 Task: Add the task  Implement a feature for users to track and manage their expenses on a budget to the section Error Handling Sprint in the project XcelTech and add a Due Date to the respective task as 2024/01/10.
Action: Mouse moved to (478, 292)
Screenshot: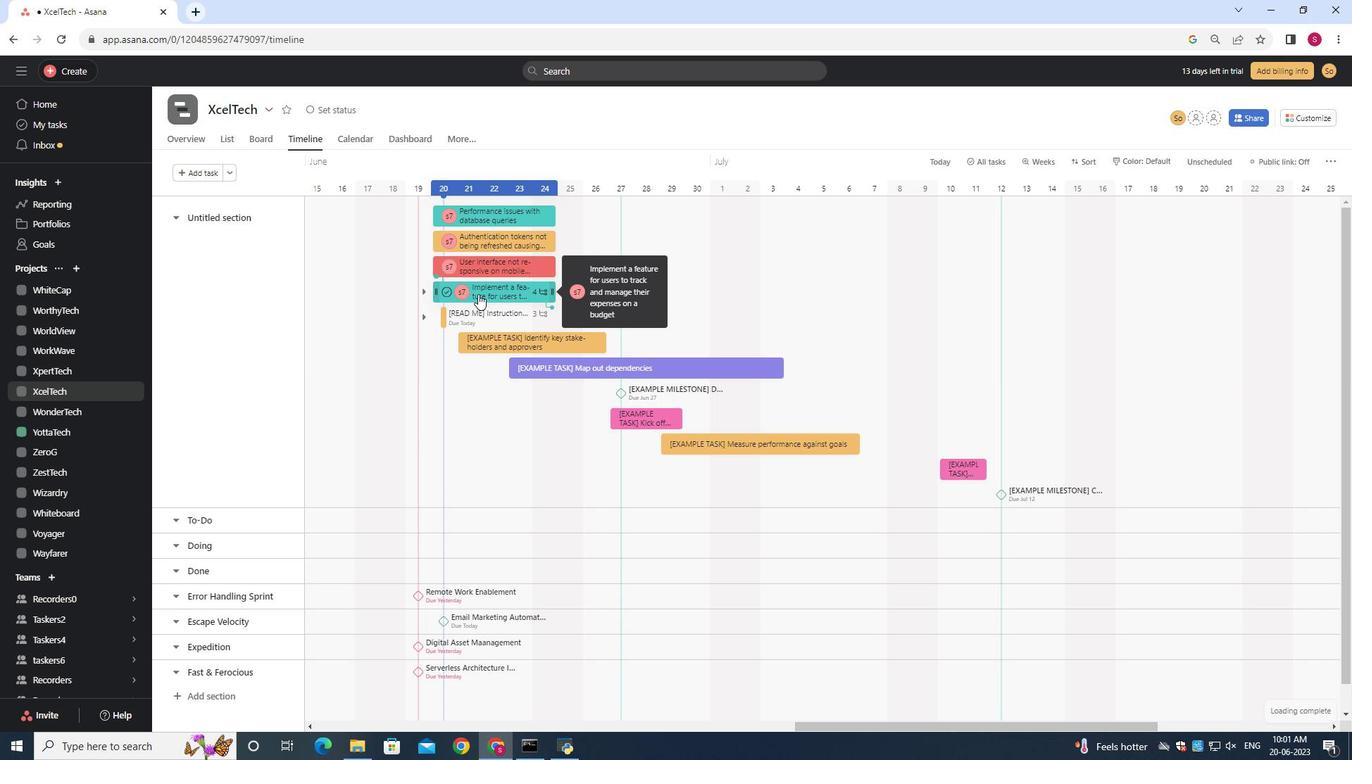 
Action: Mouse pressed left at (478, 292)
Screenshot: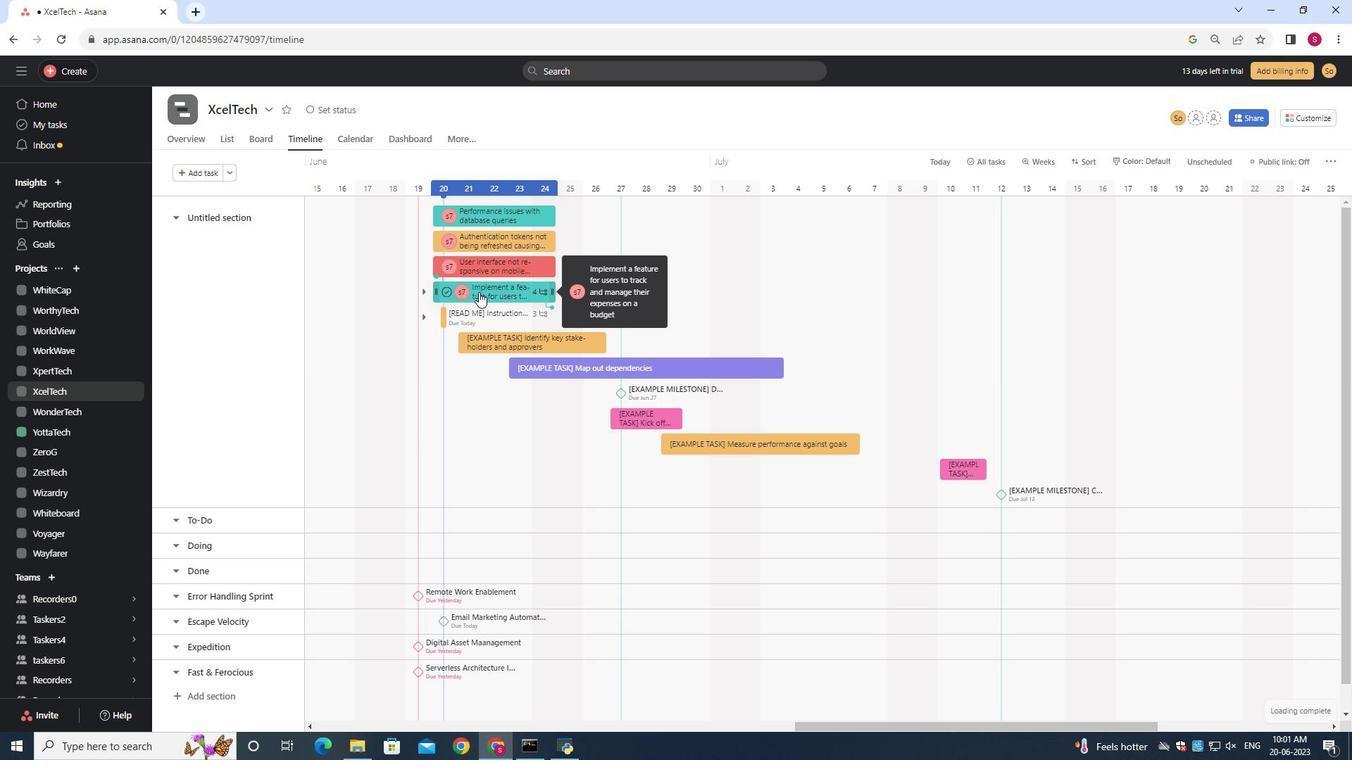 
Action: Mouse moved to (1102, 310)
Screenshot: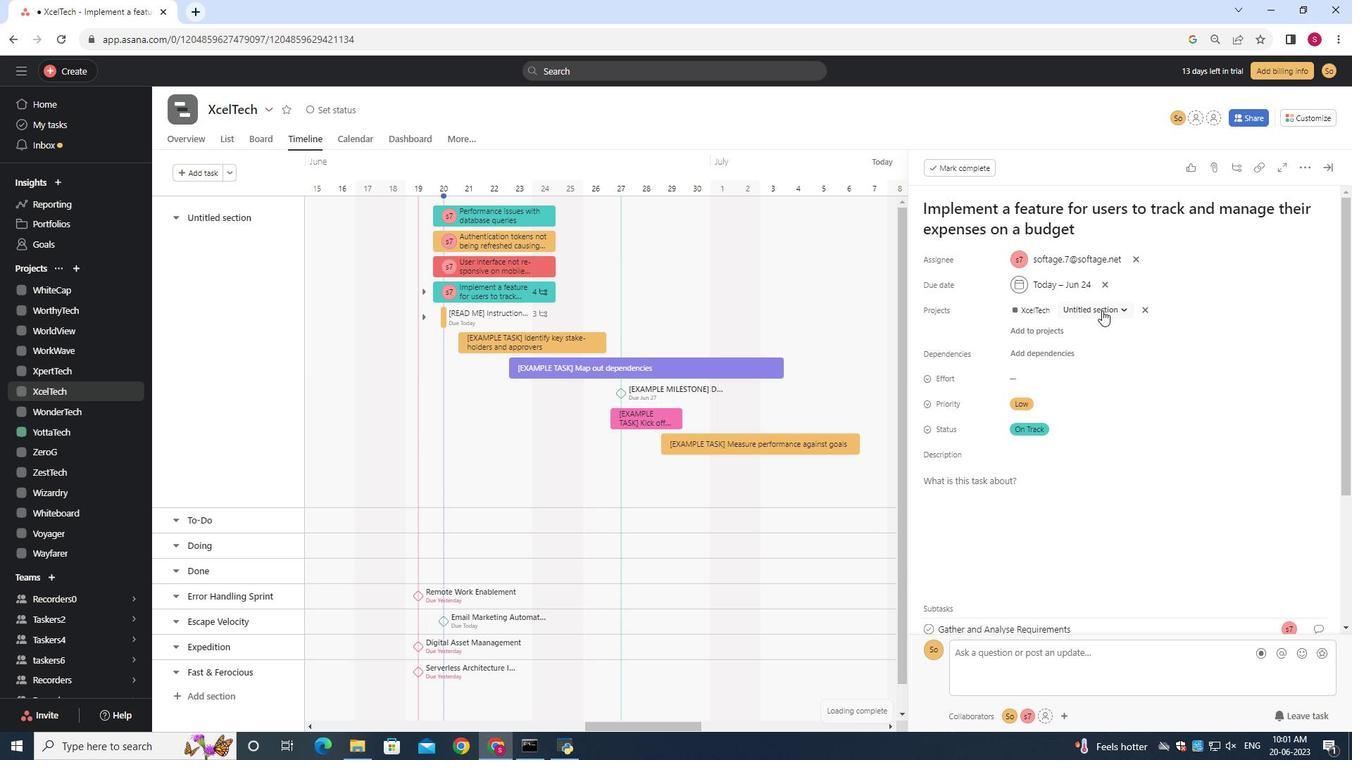 
Action: Mouse pressed left at (1102, 310)
Screenshot: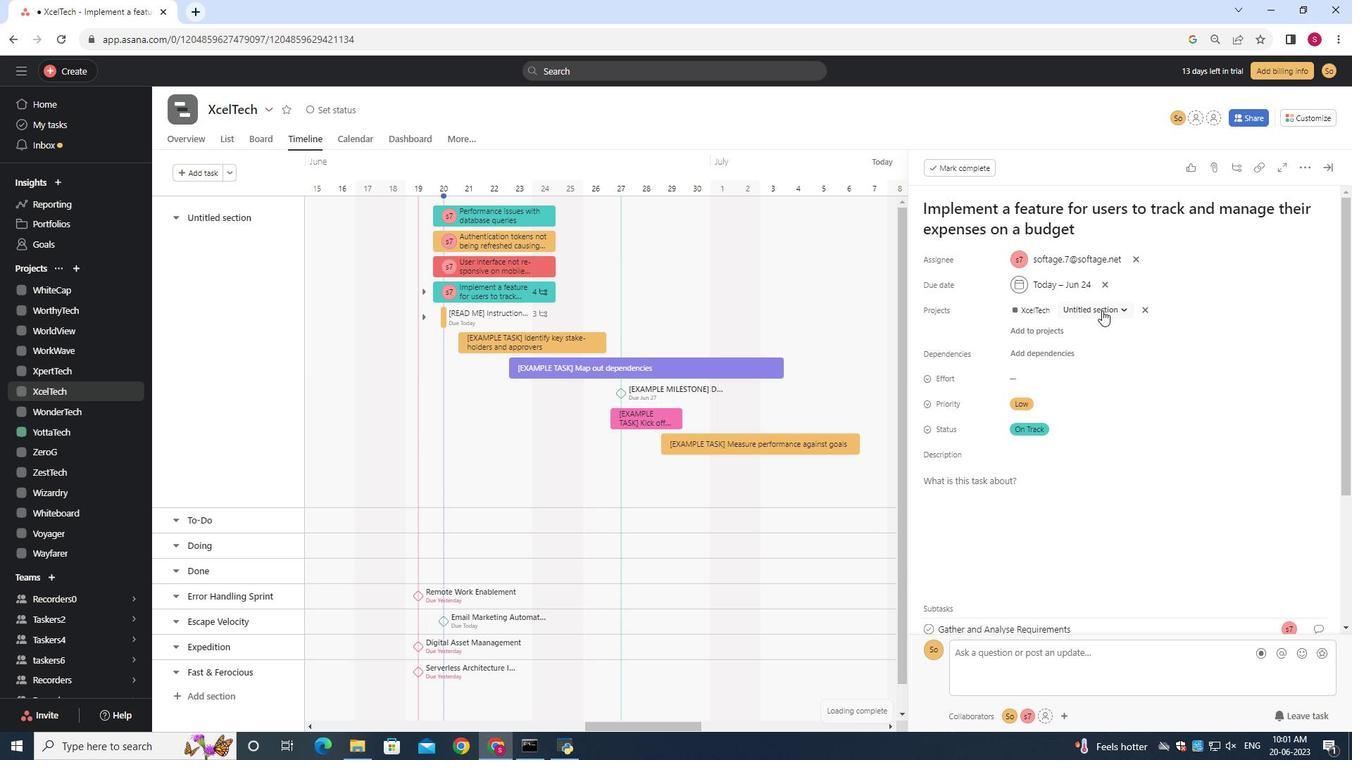 
Action: Mouse moved to (1082, 434)
Screenshot: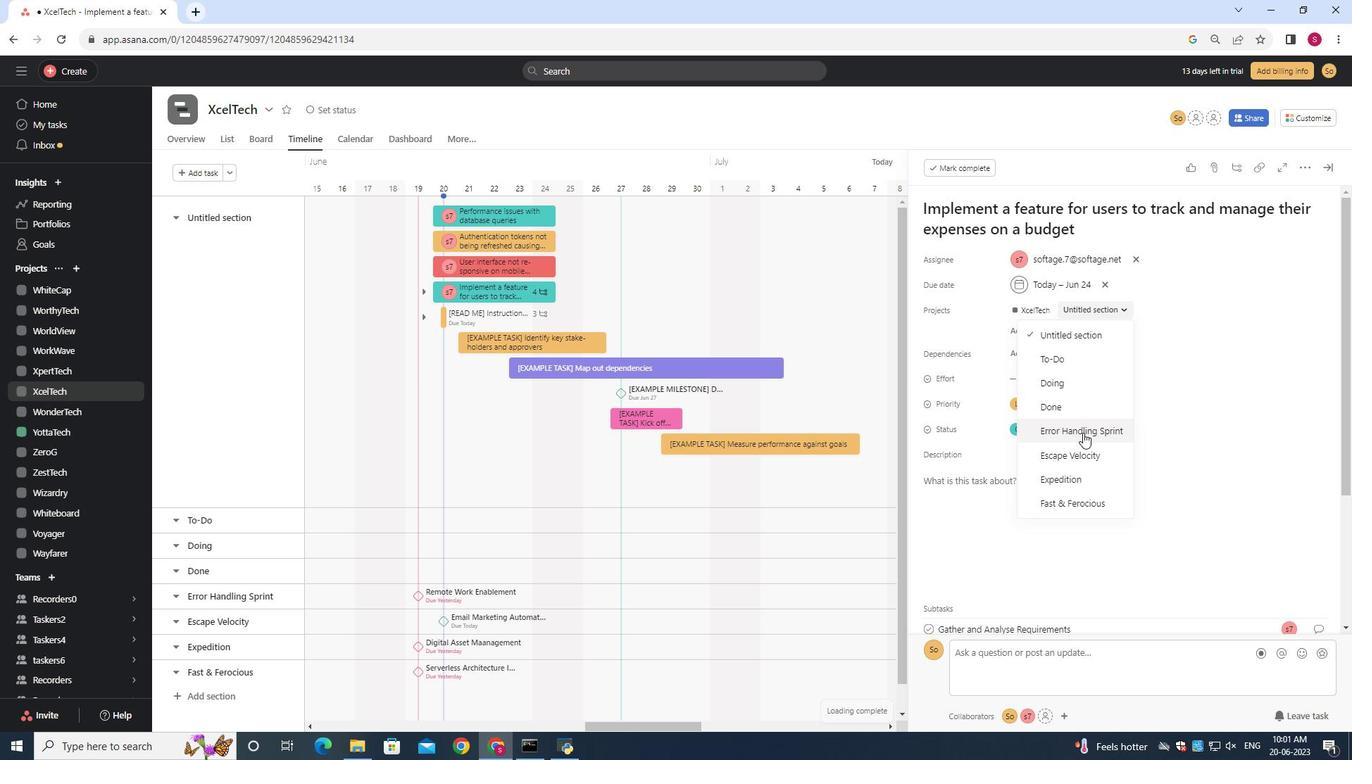 
Action: Mouse pressed left at (1082, 434)
Screenshot: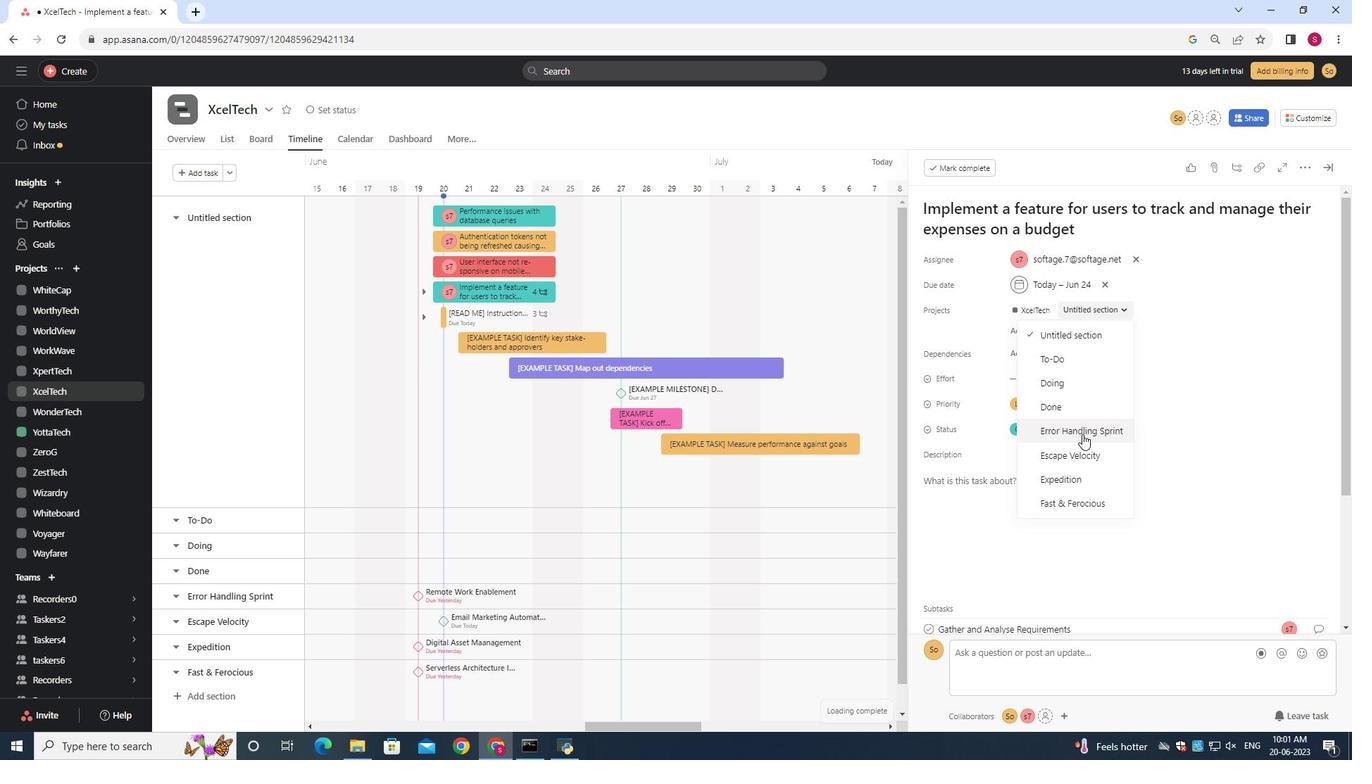 
Action: Mouse moved to (1102, 285)
Screenshot: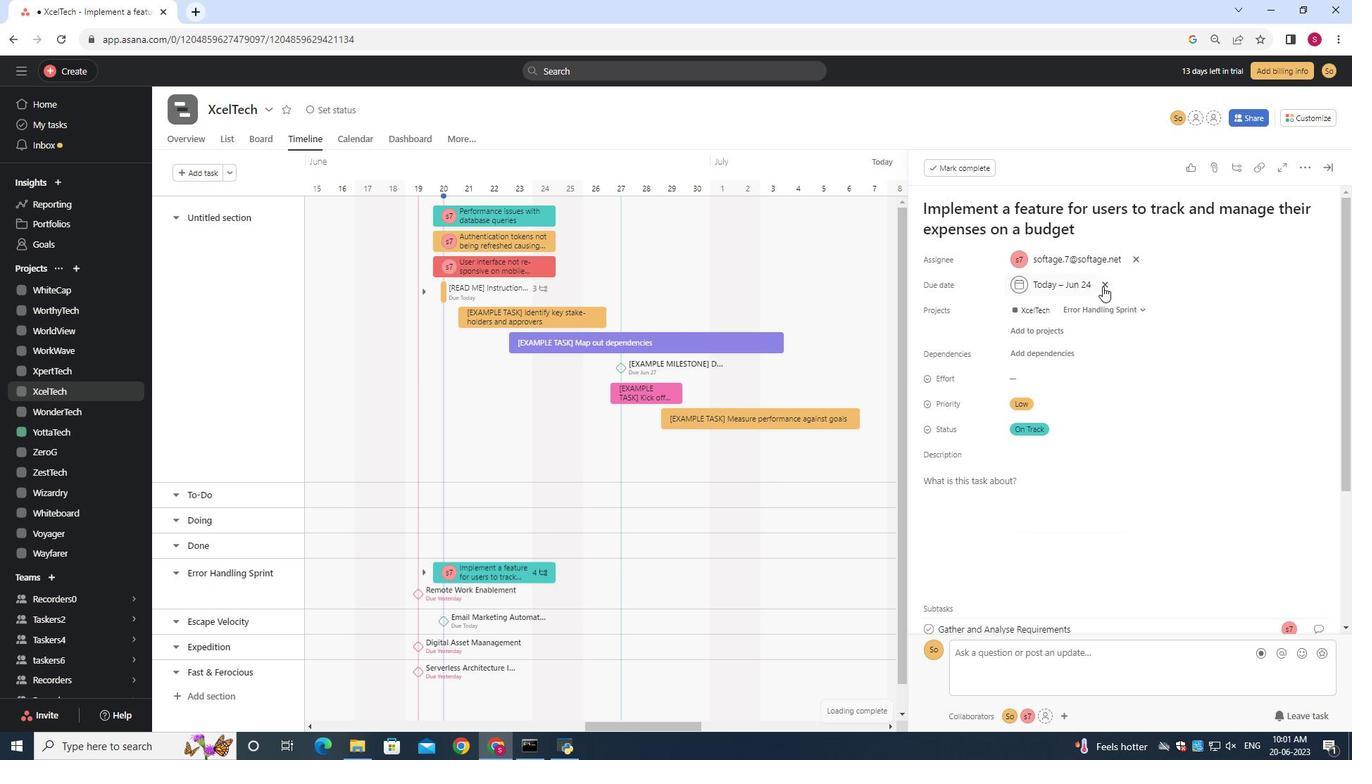 
Action: Mouse pressed left at (1102, 285)
Screenshot: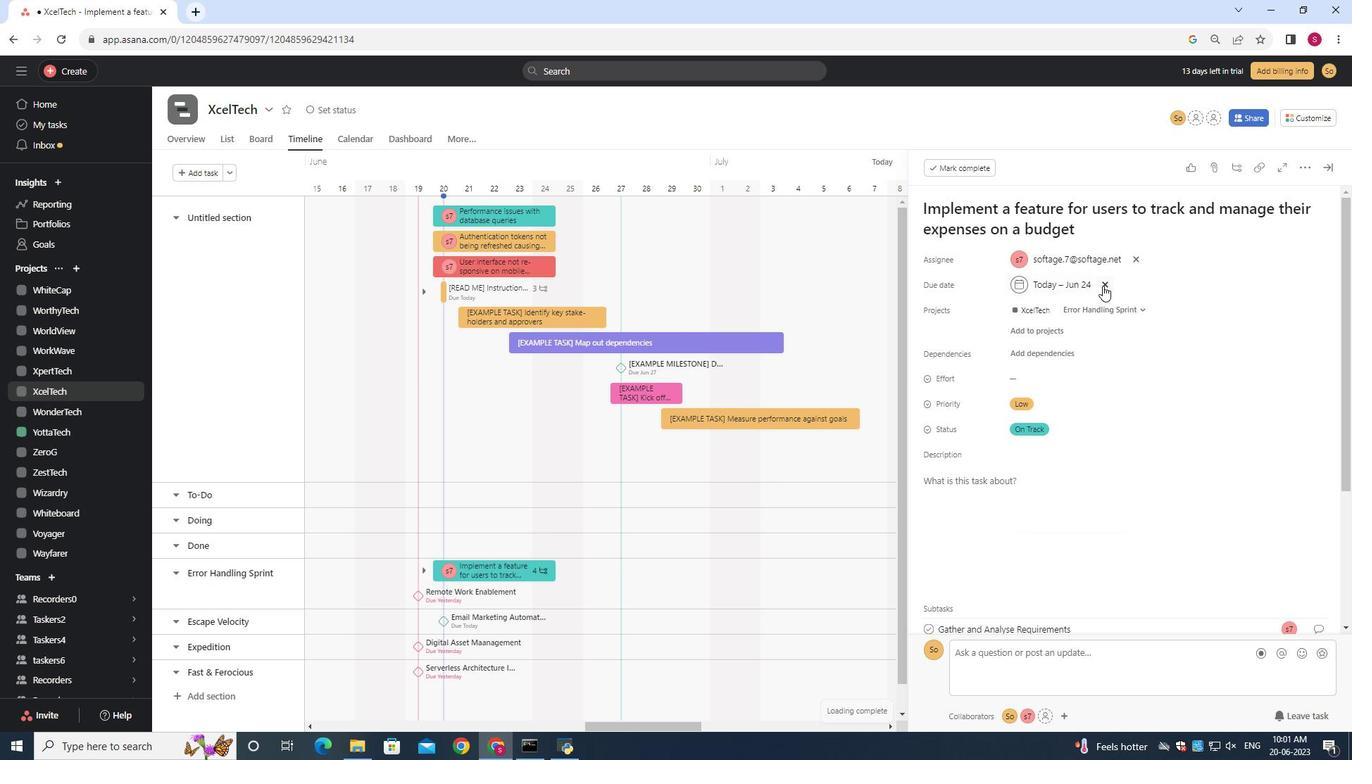 
Action: Mouse moved to (1053, 282)
Screenshot: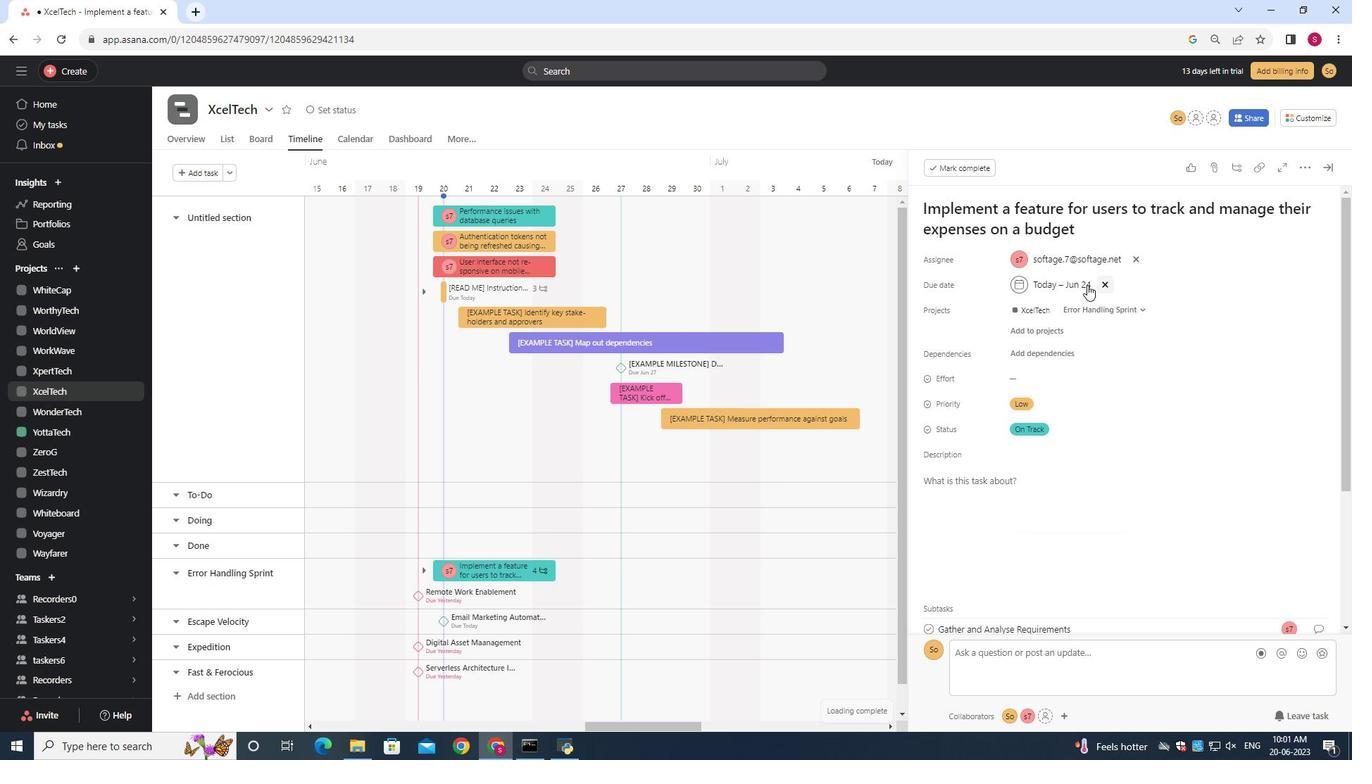 
Action: Mouse pressed left at (1053, 282)
Screenshot: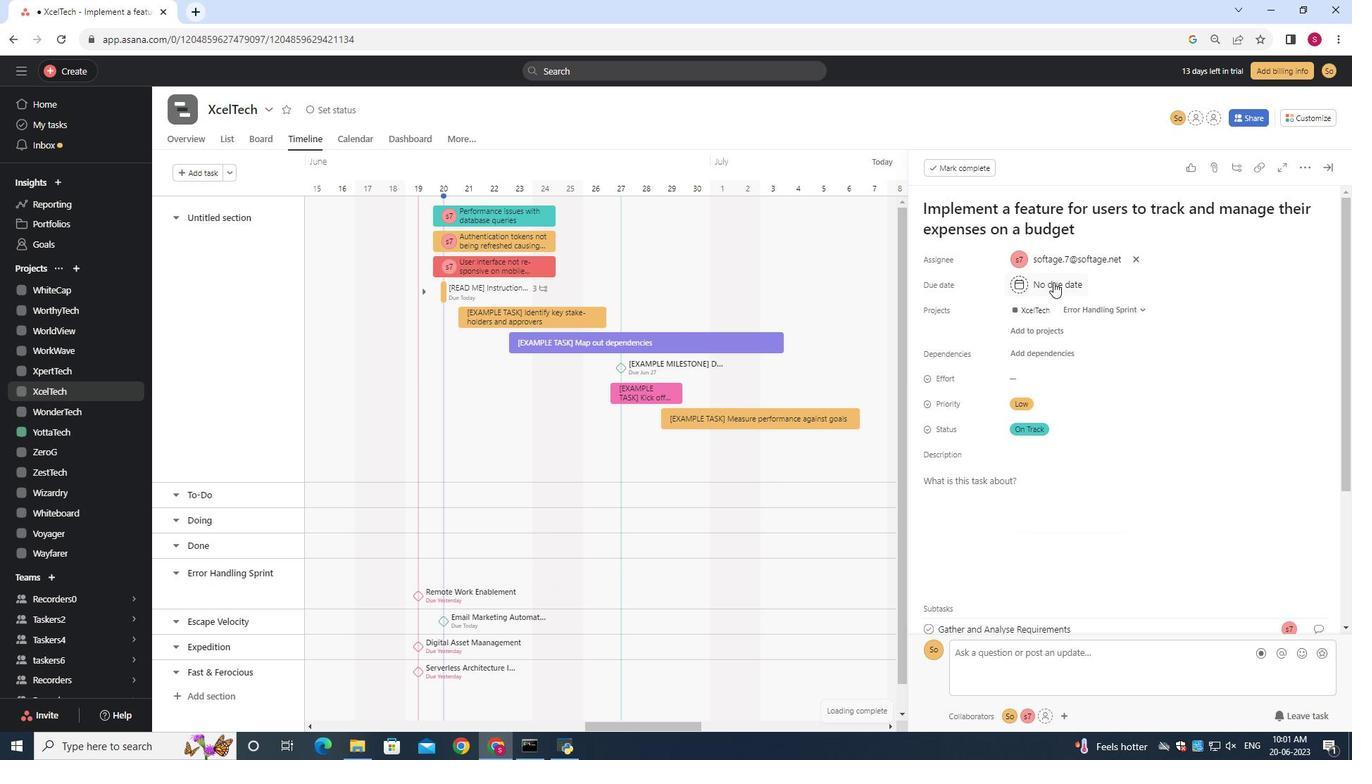 
Action: Mouse moved to (1054, 282)
Screenshot: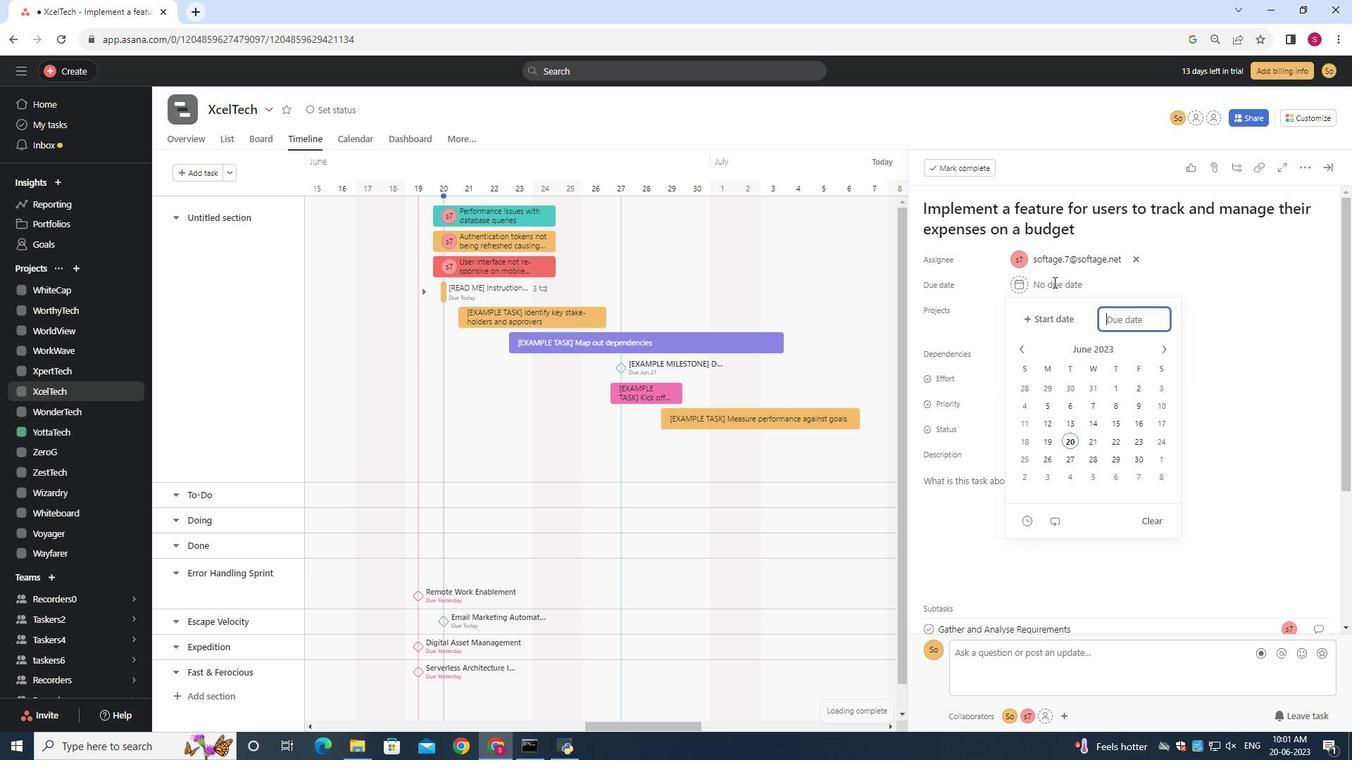 
Action: Key pressed 2024/01/10<Key.enter>
Screenshot: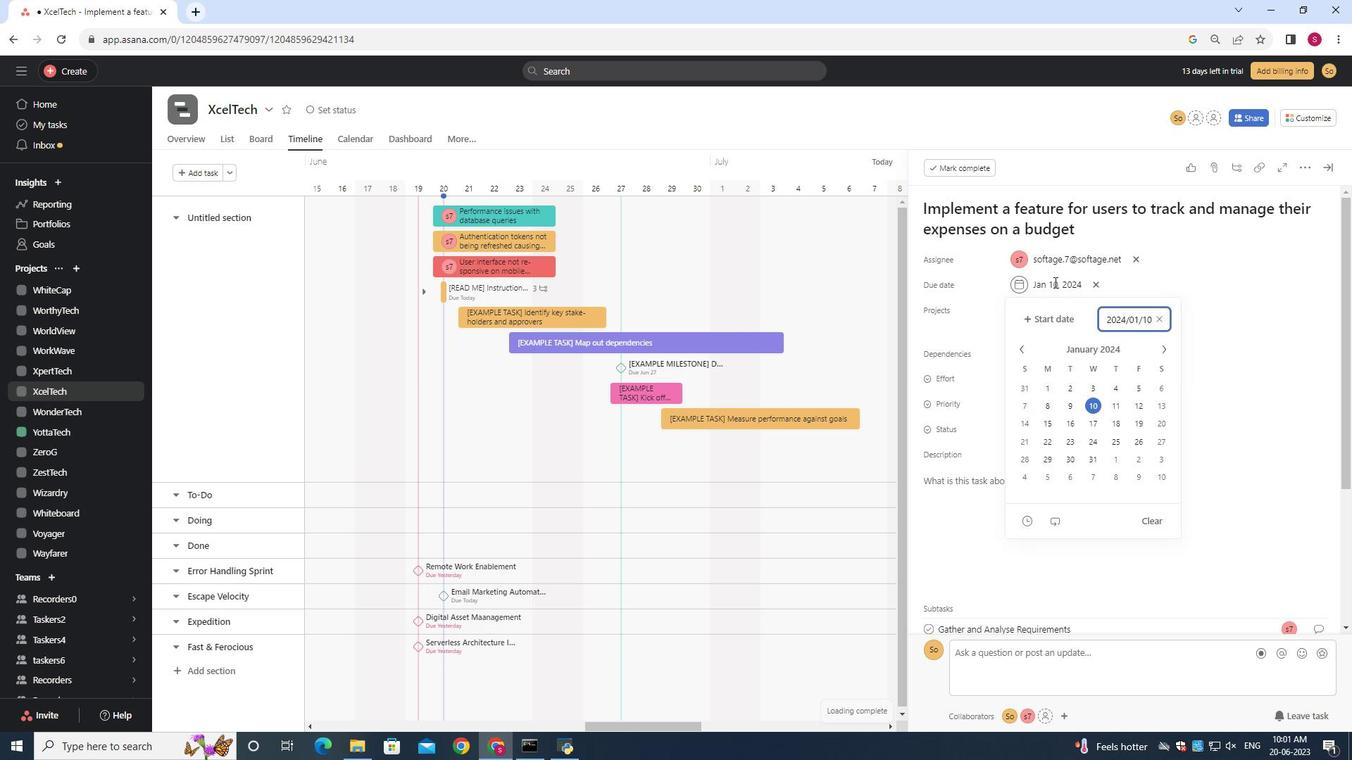 
